 Task: Add a condition where "Skills Is Current's user's skills" in recently solved tickets.
Action: Mouse moved to (57, 264)
Screenshot: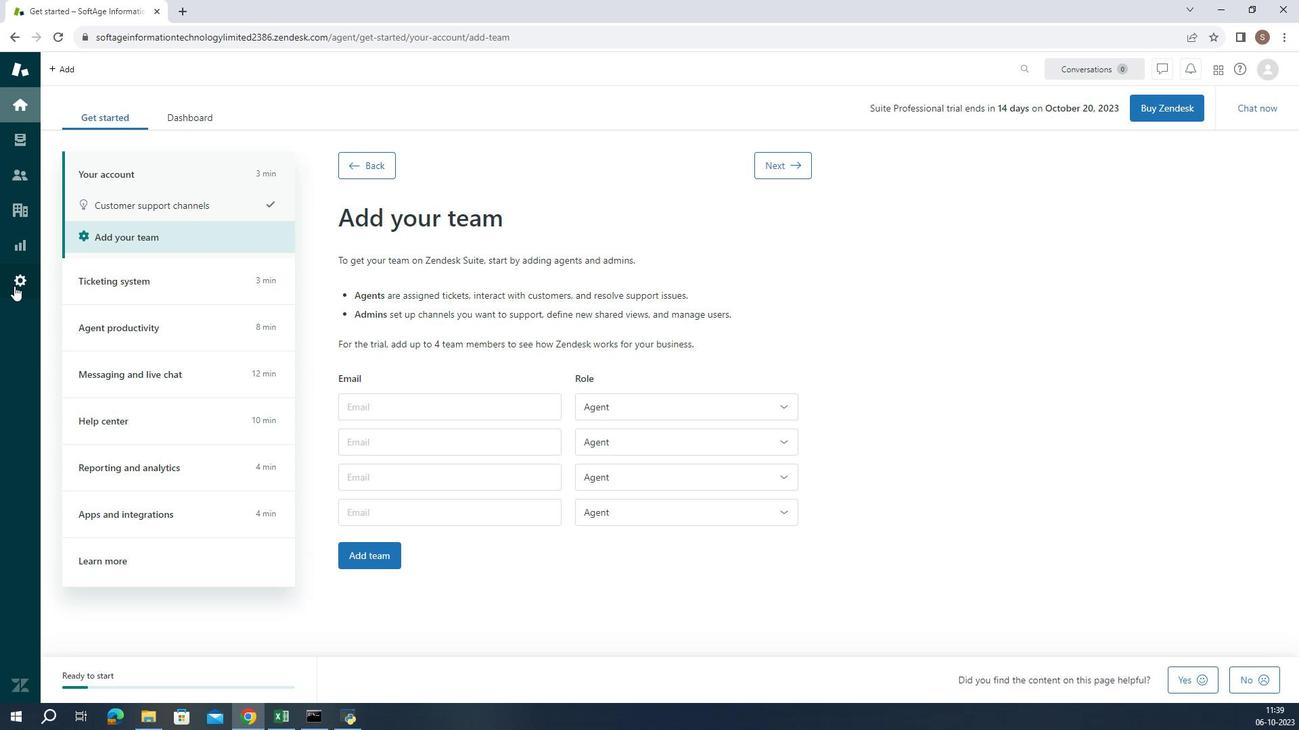 
Action: Mouse pressed left at (57, 264)
Screenshot: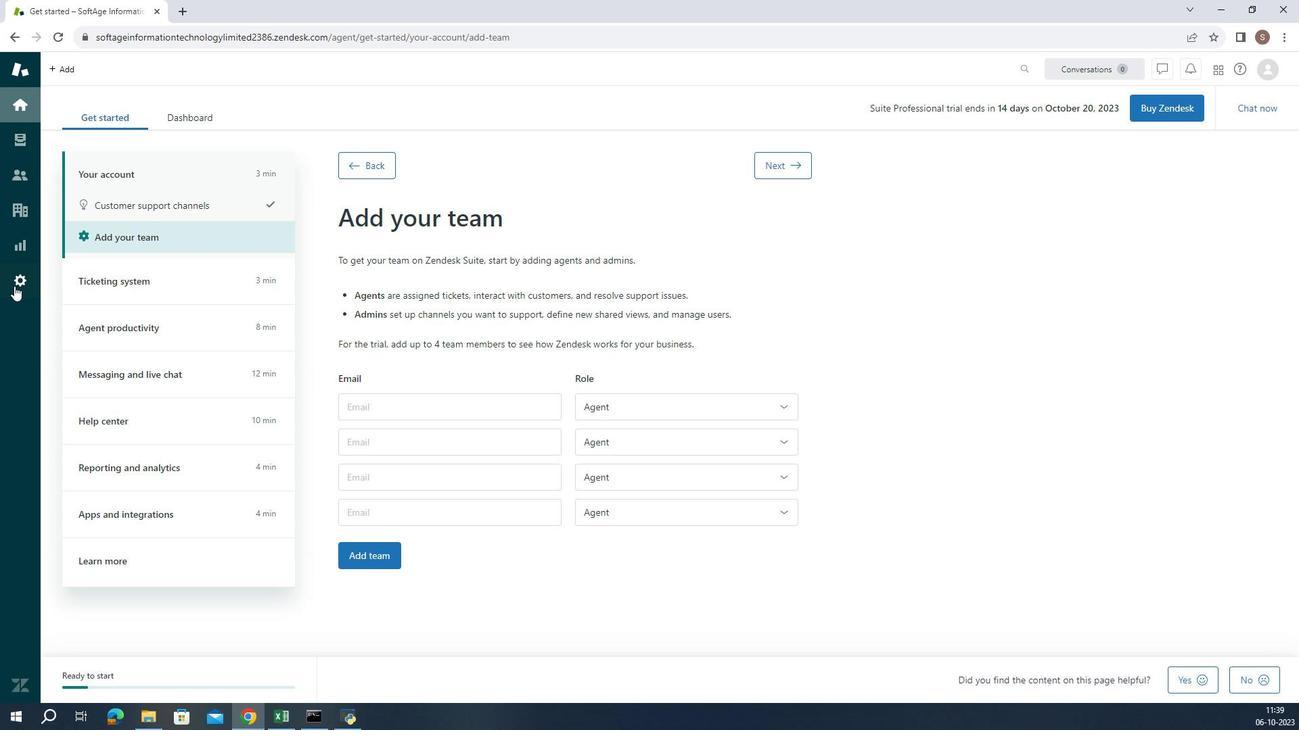 
Action: Mouse moved to (445, 628)
Screenshot: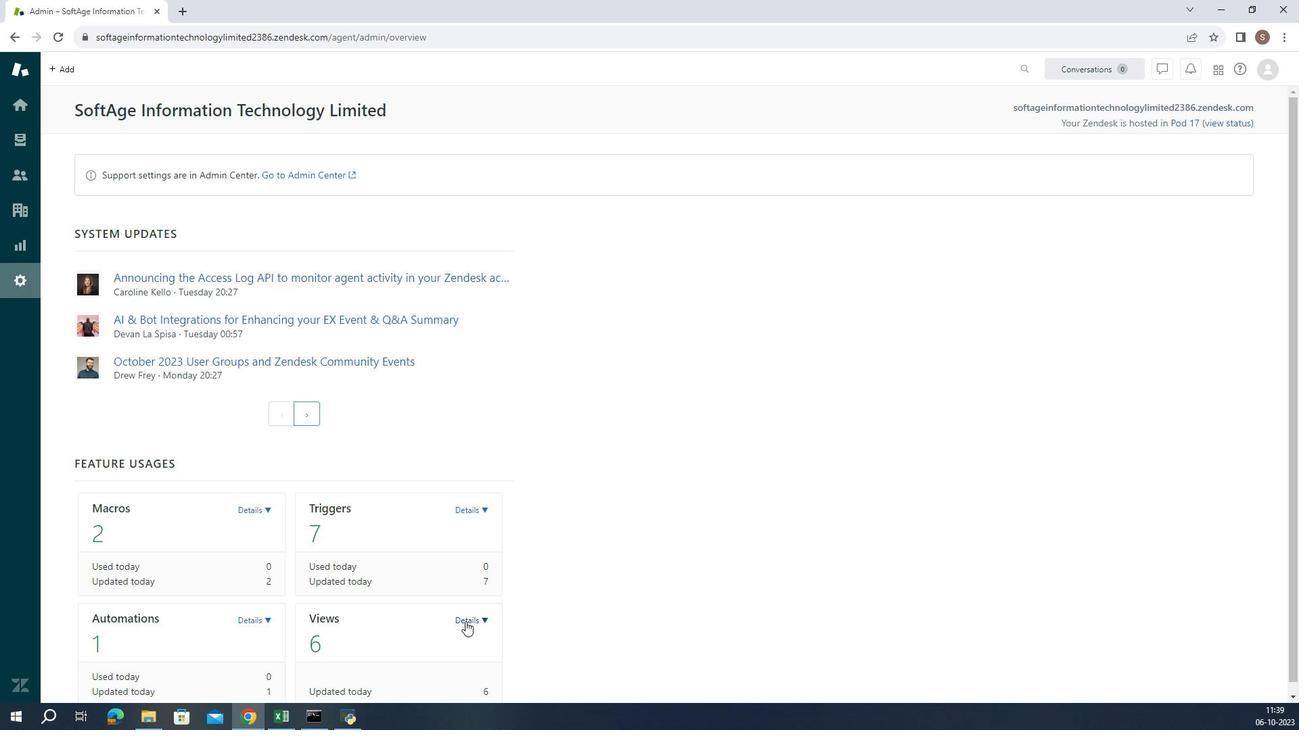 
Action: Mouse pressed left at (445, 628)
Screenshot: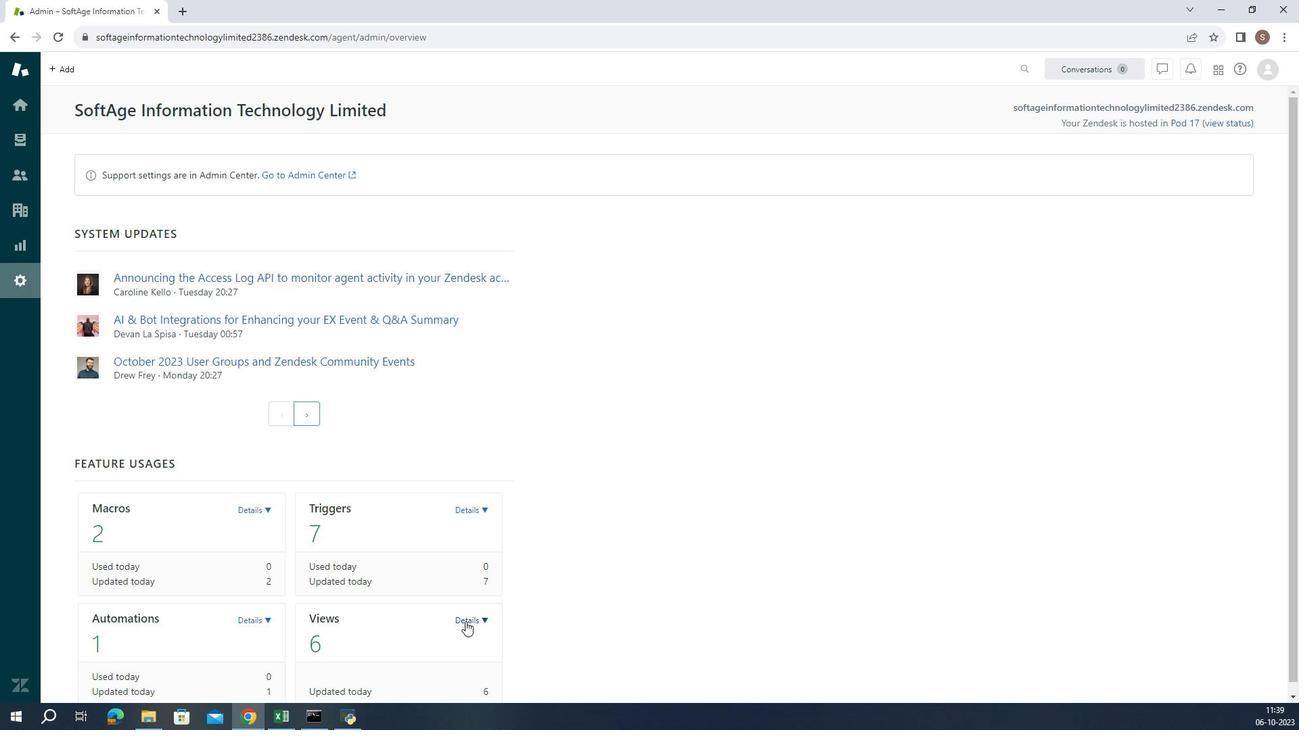 
Action: Mouse moved to (409, 677)
Screenshot: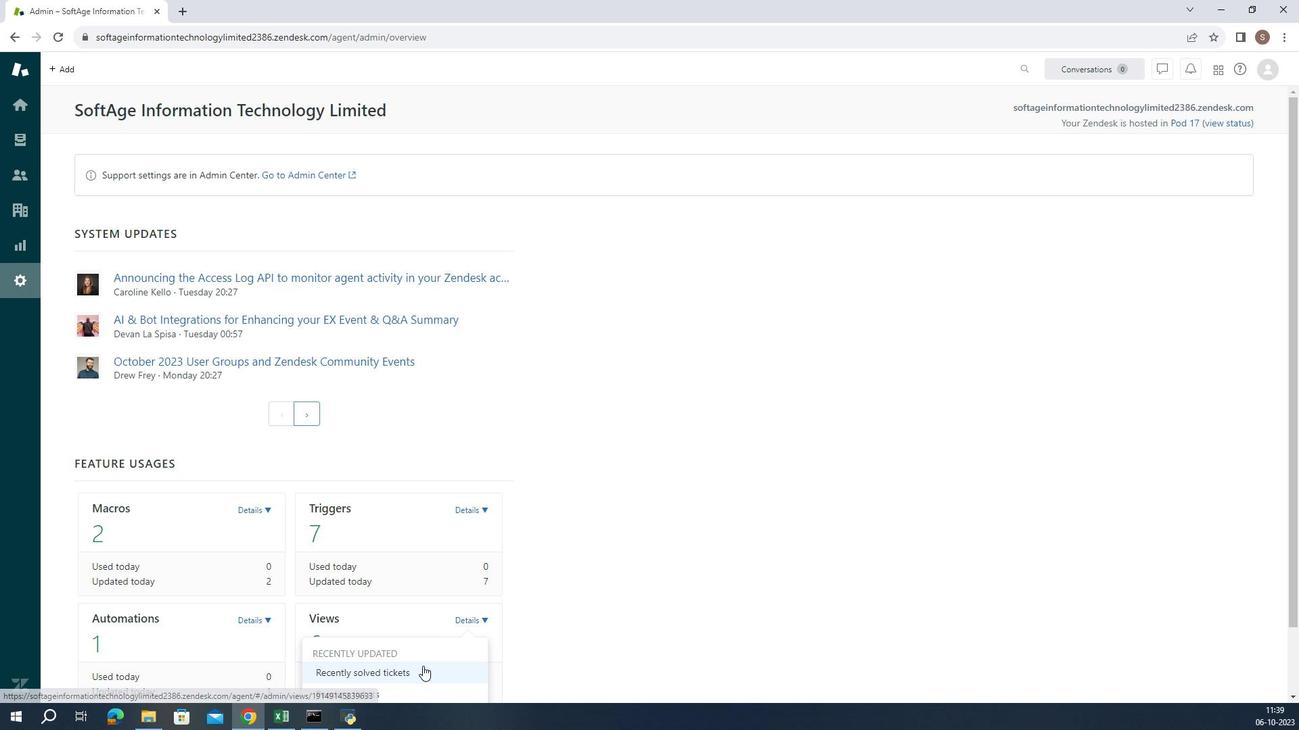 
Action: Mouse pressed left at (409, 677)
Screenshot: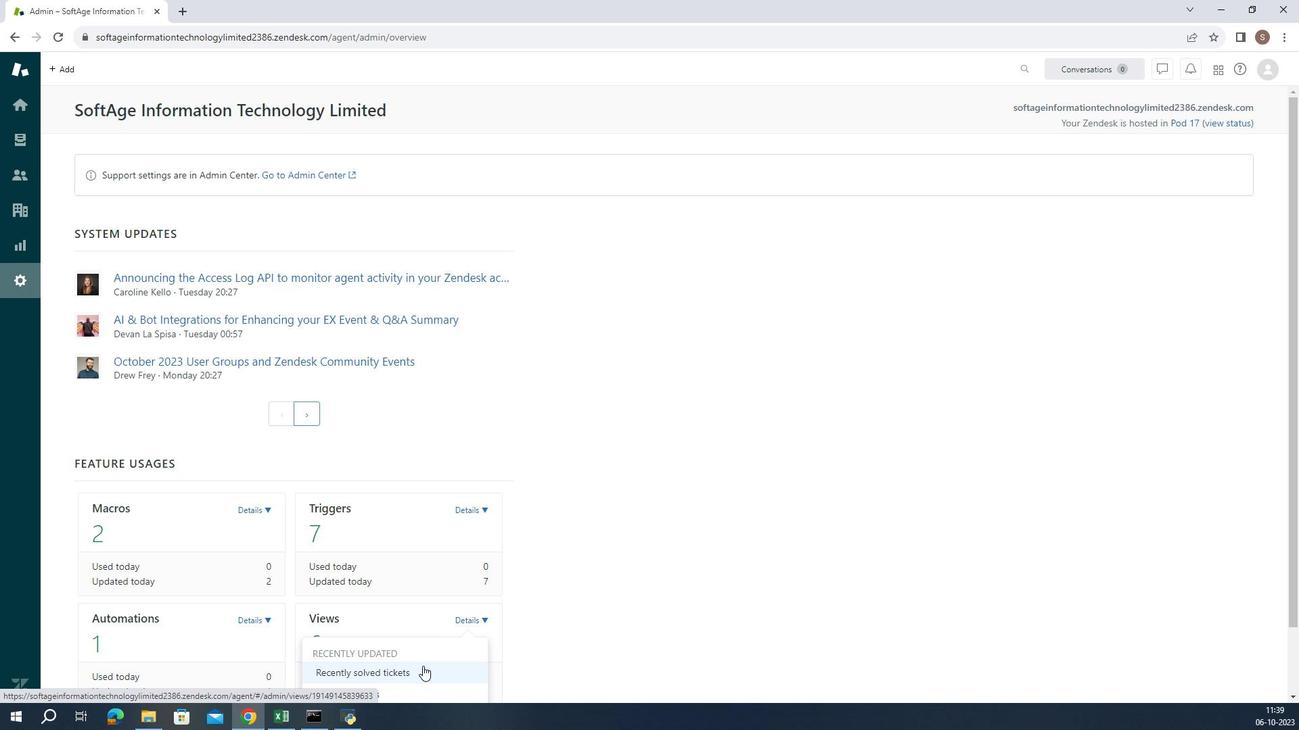 
Action: Mouse moved to (265, 443)
Screenshot: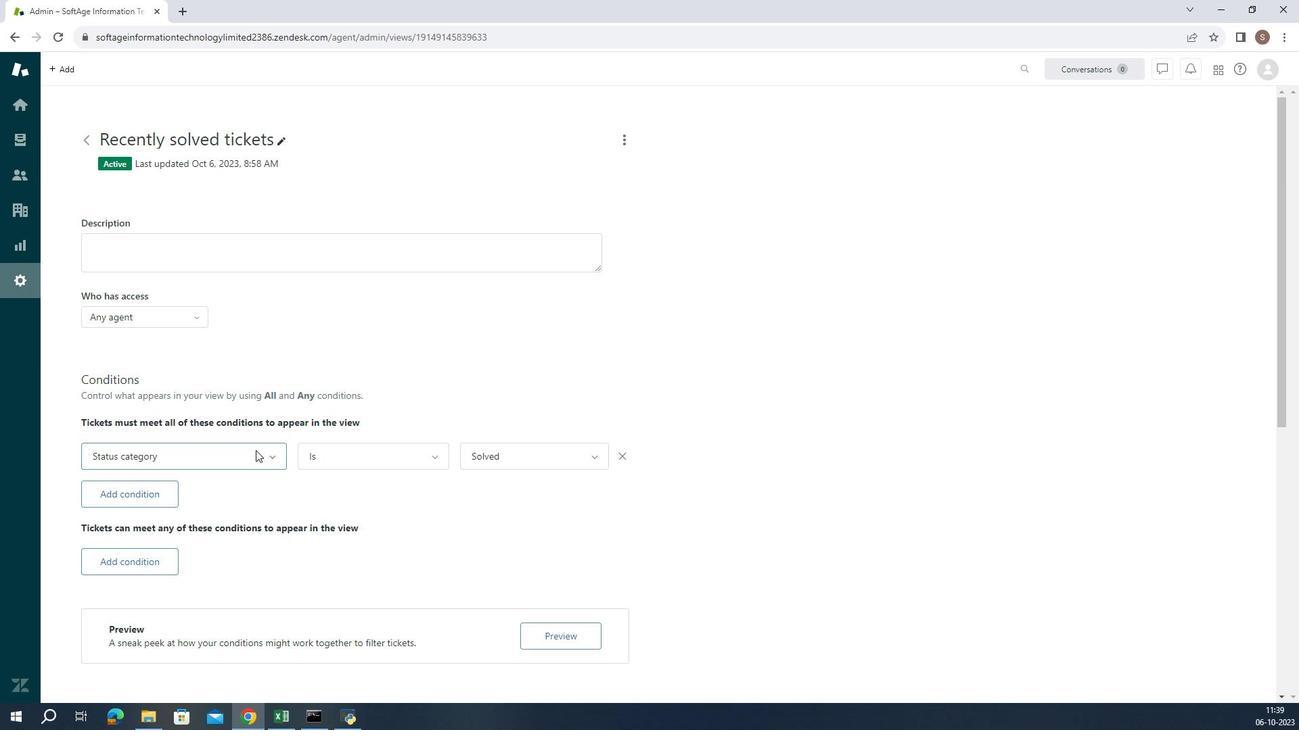 
Action: Mouse pressed left at (265, 443)
Screenshot: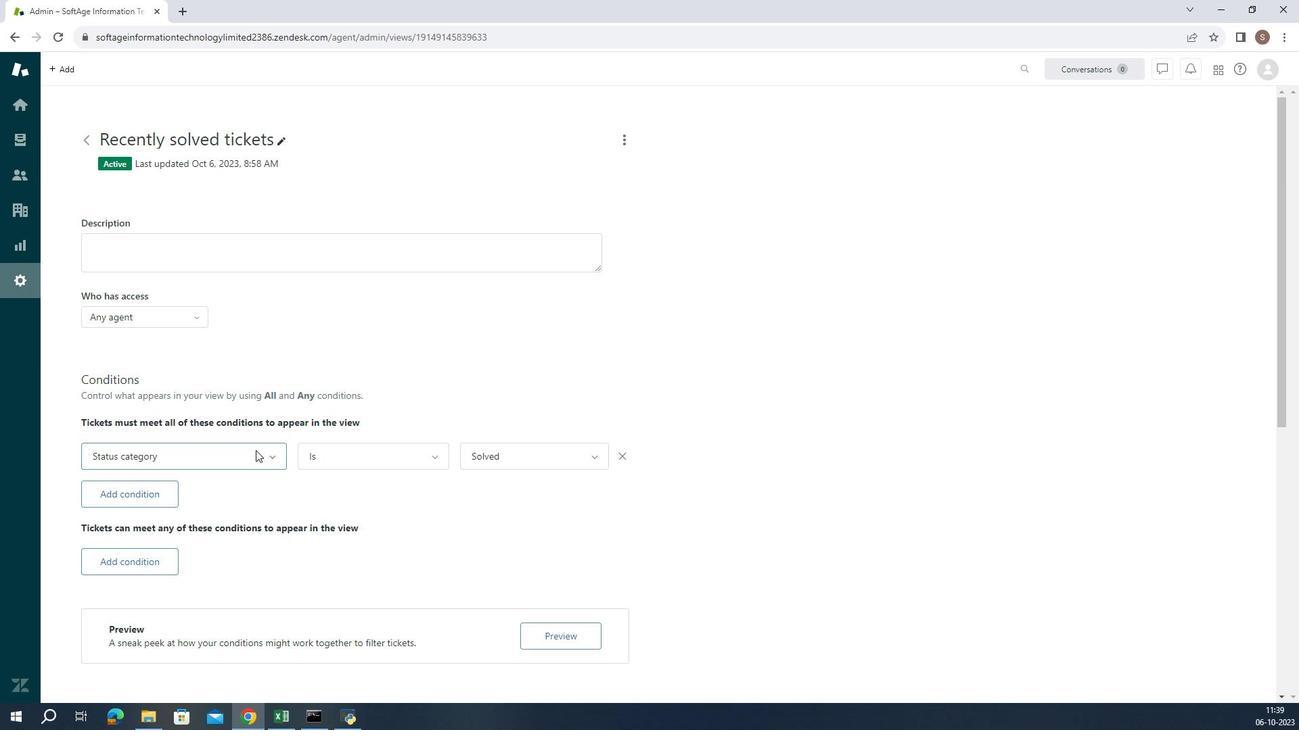 
Action: Mouse moved to (239, 338)
Screenshot: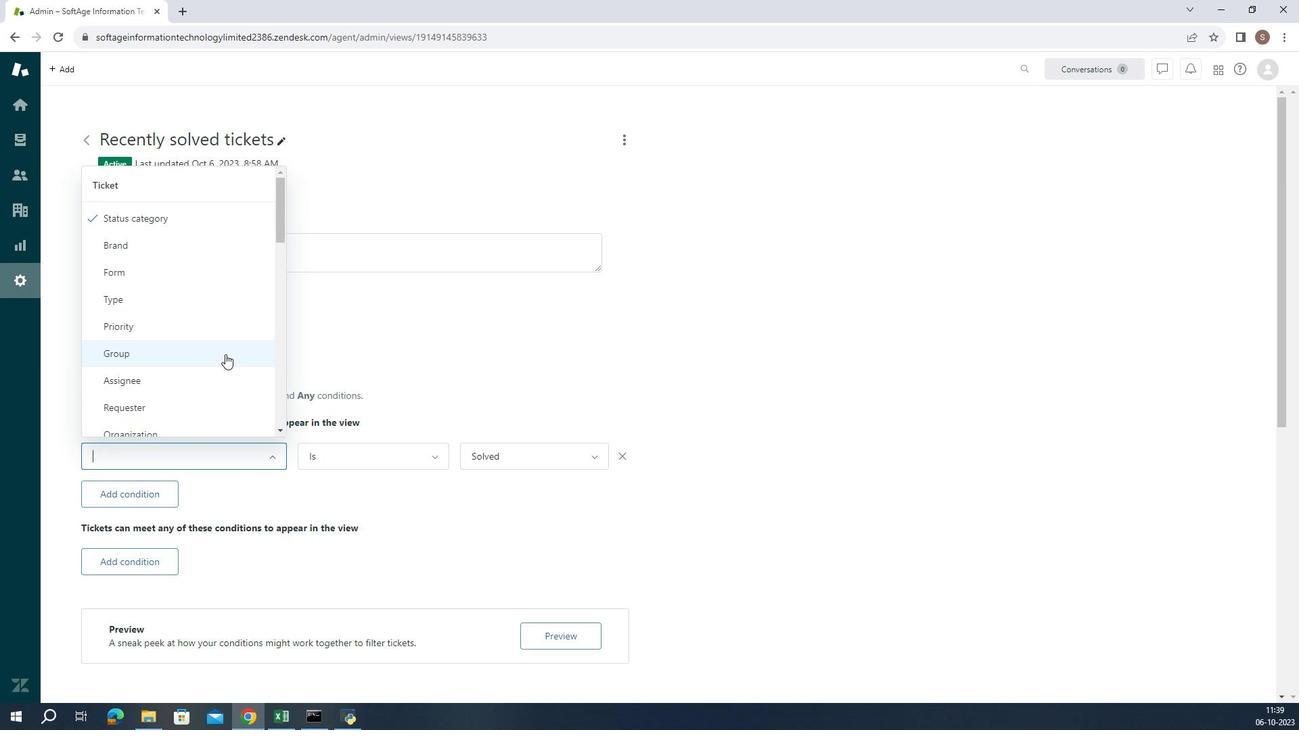 
Action: Mouse scrolled (239, 338) with delta (0, 0)
Screenshot: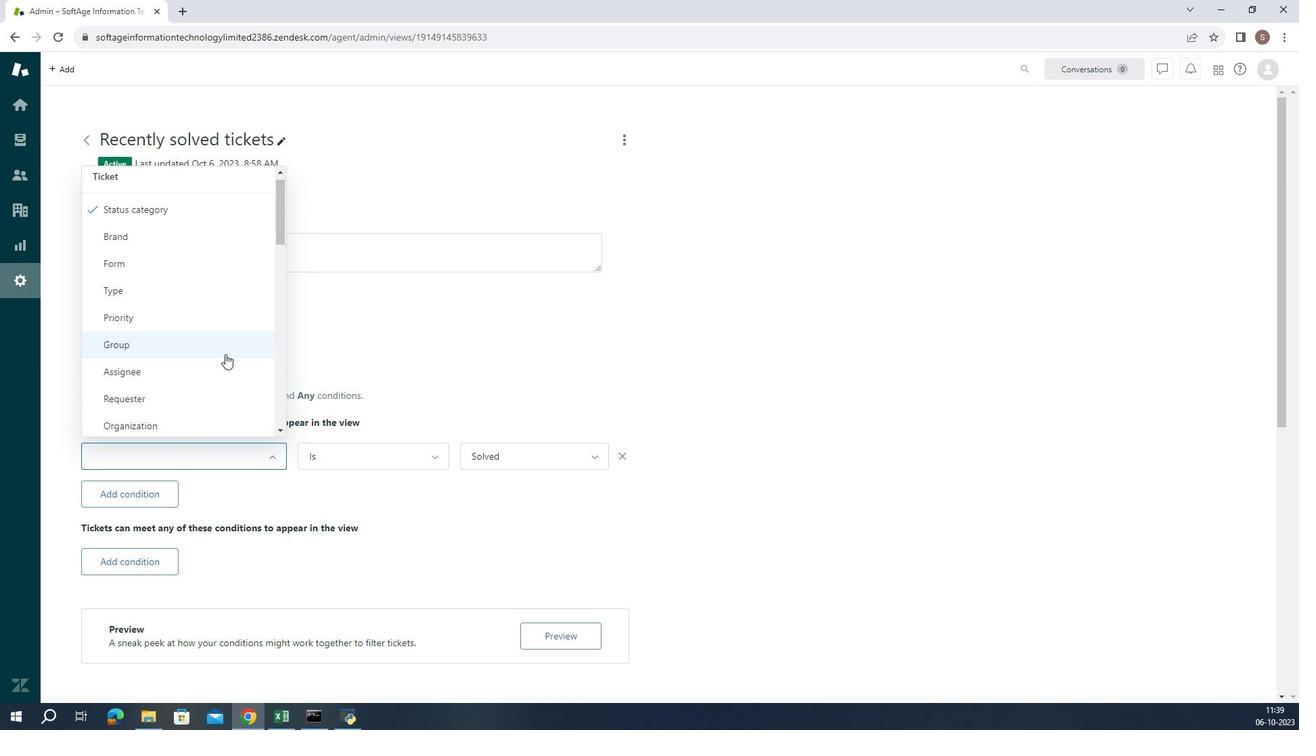 
Action: Mouse scrolled (239, 338) with delta (0, 0)
Screenshot: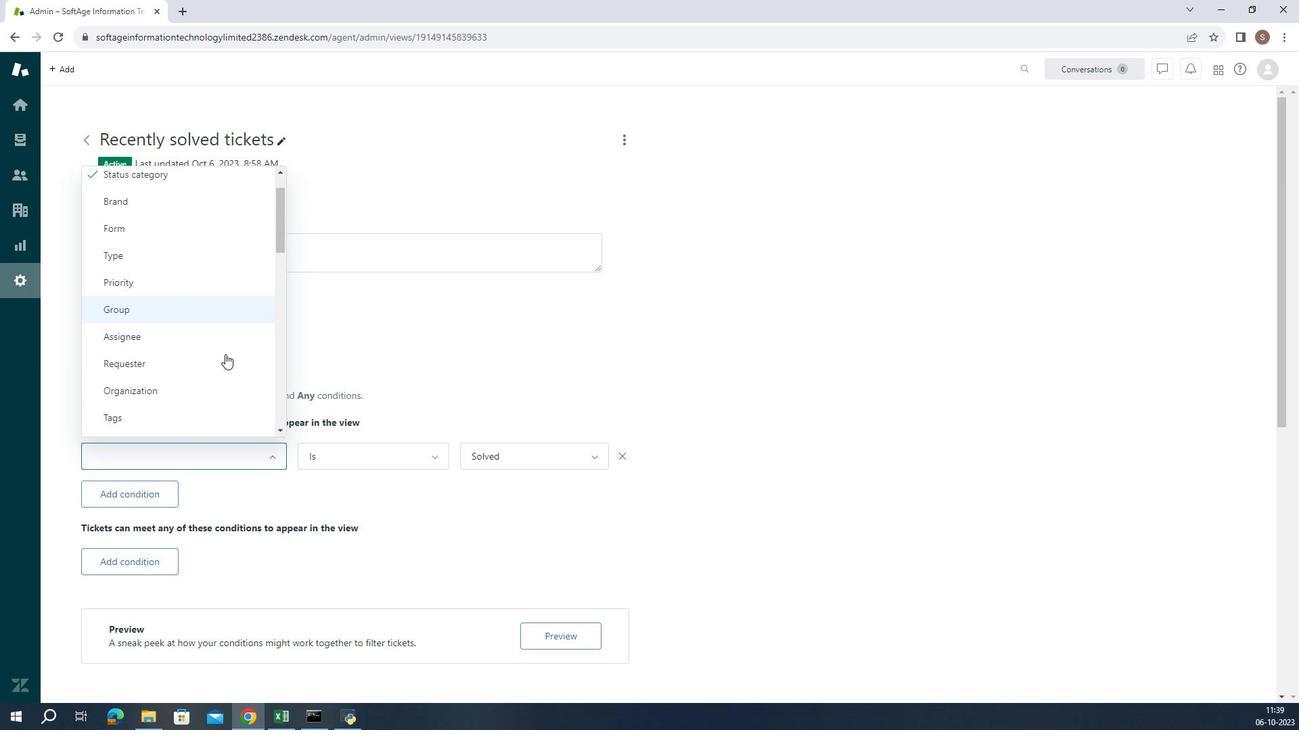 
Action: Mouse scrolled (239, 338) with delta (0, 0)
Screenshot: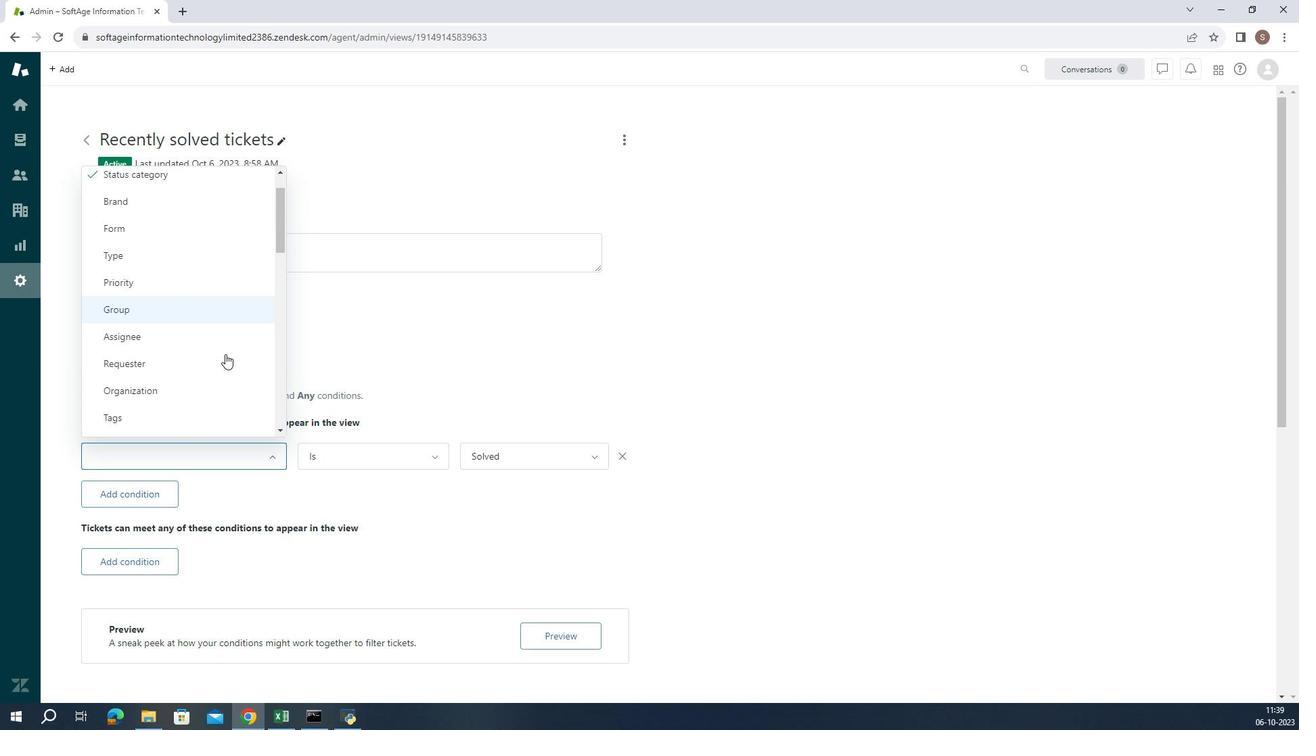 
Action: Mouse scrolled (239, 338) with delta (0, 0)
Screenshot: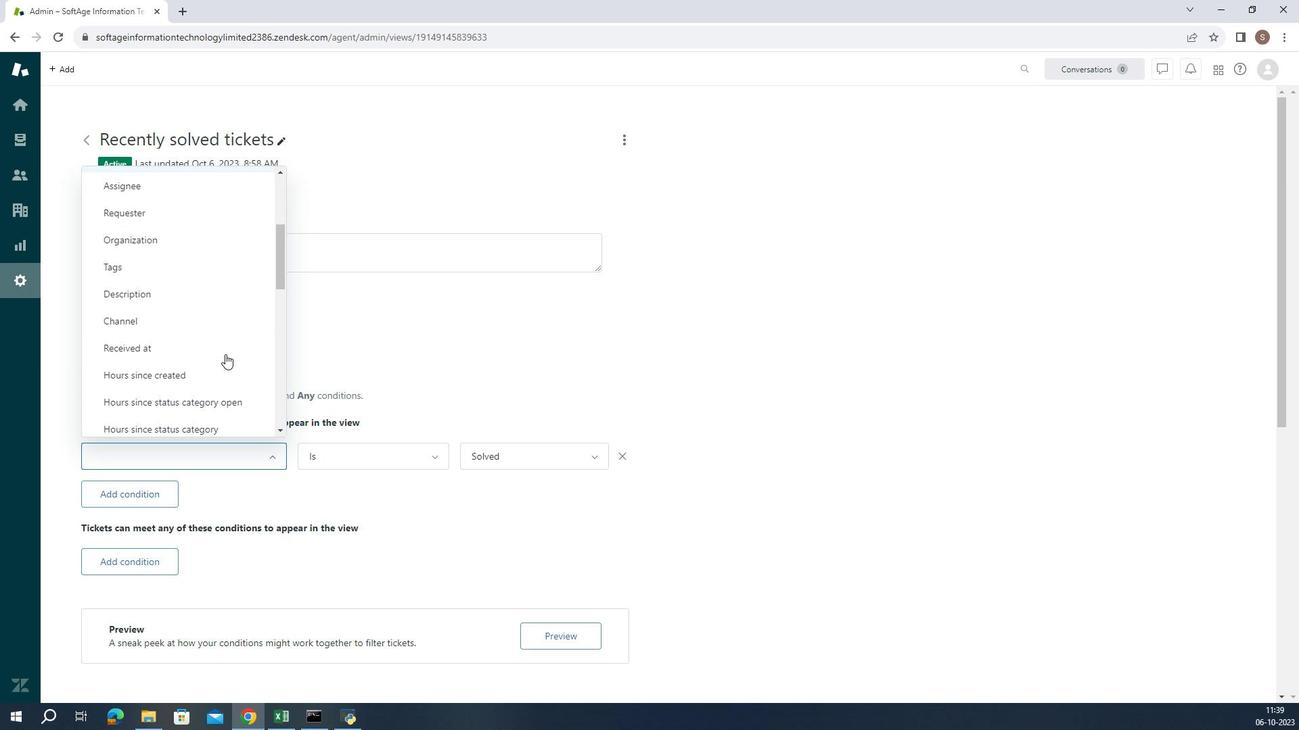 
Action: Mouse scrolled (239, 338) with delta (0, 0)
Screenshot: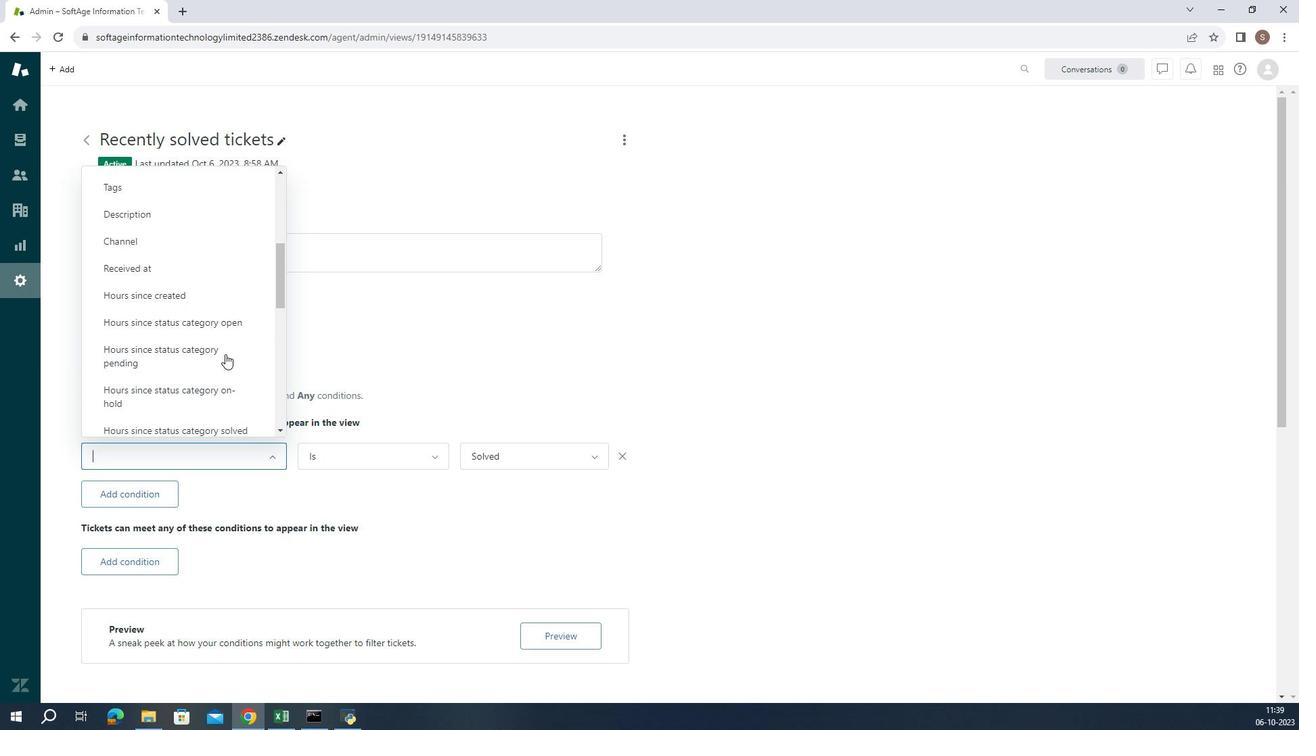 
Action: Mouse scrolled (239, 338) with delta (0, 0)
Screenshot: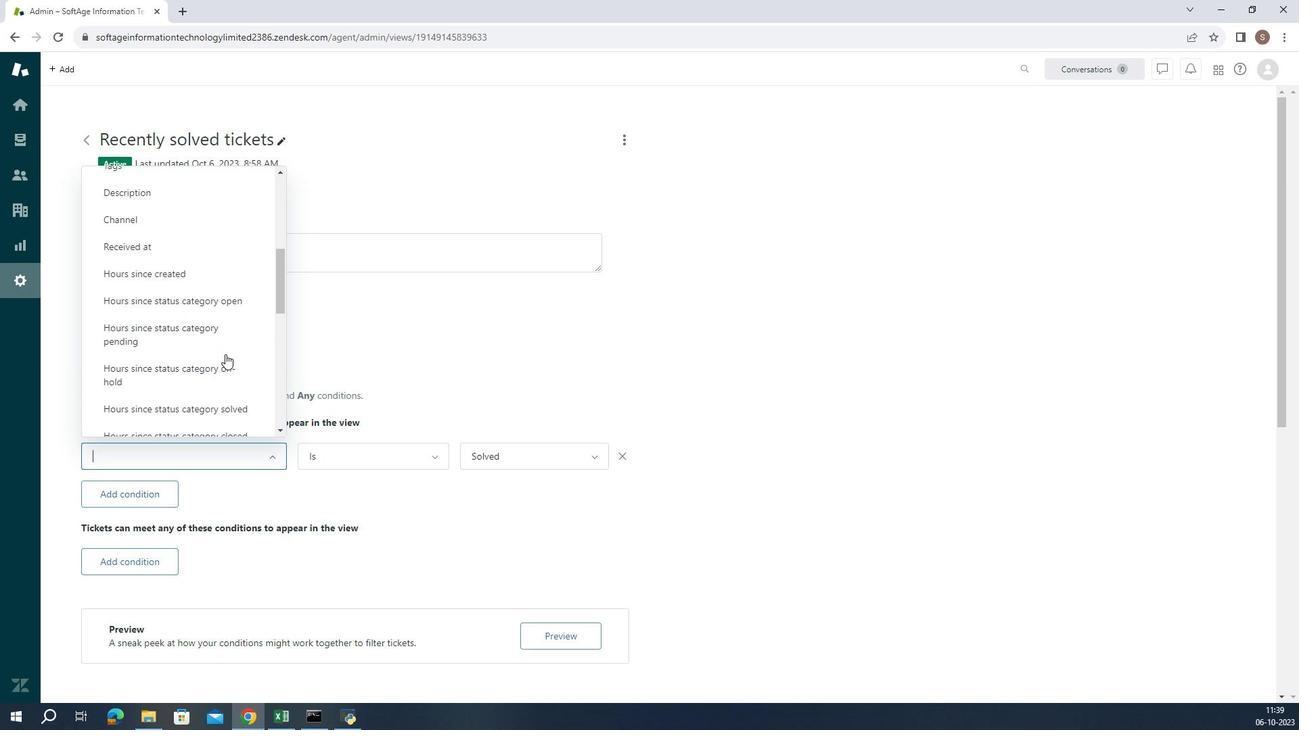 
Action: Mouse scrolled (239, 338) with delta (0, 0)
Screenshot: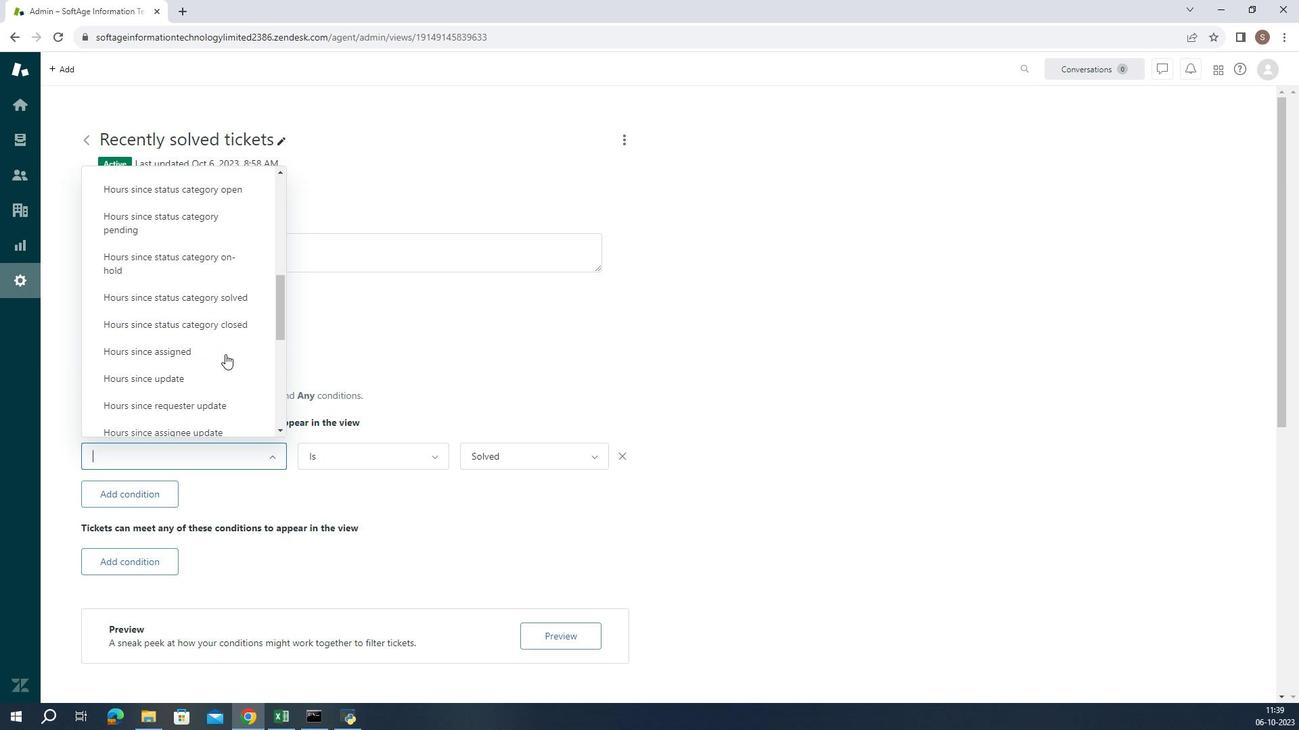
Action: Mouse scrolled (239, 338) with delta (0, 0)
Screenshot: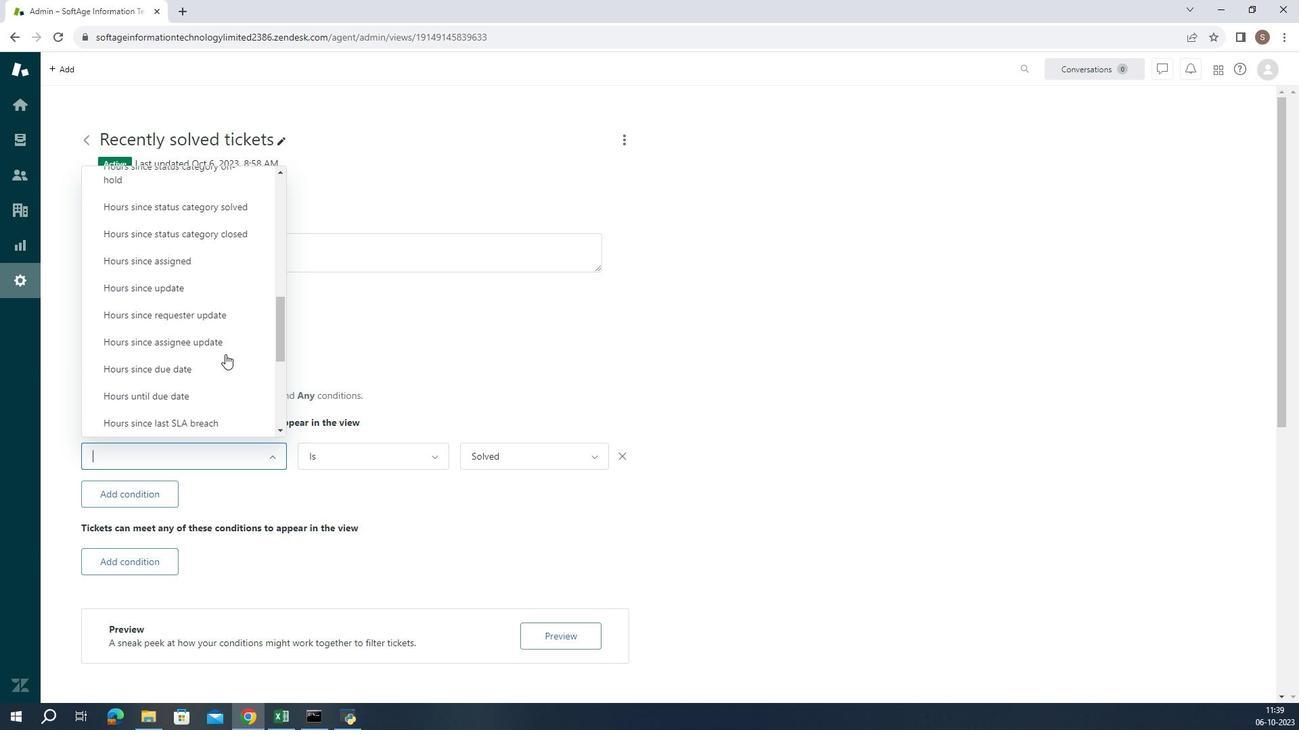 
Action: Mouse scrolled (239, 338) with delta (0, 0)
Screenshot: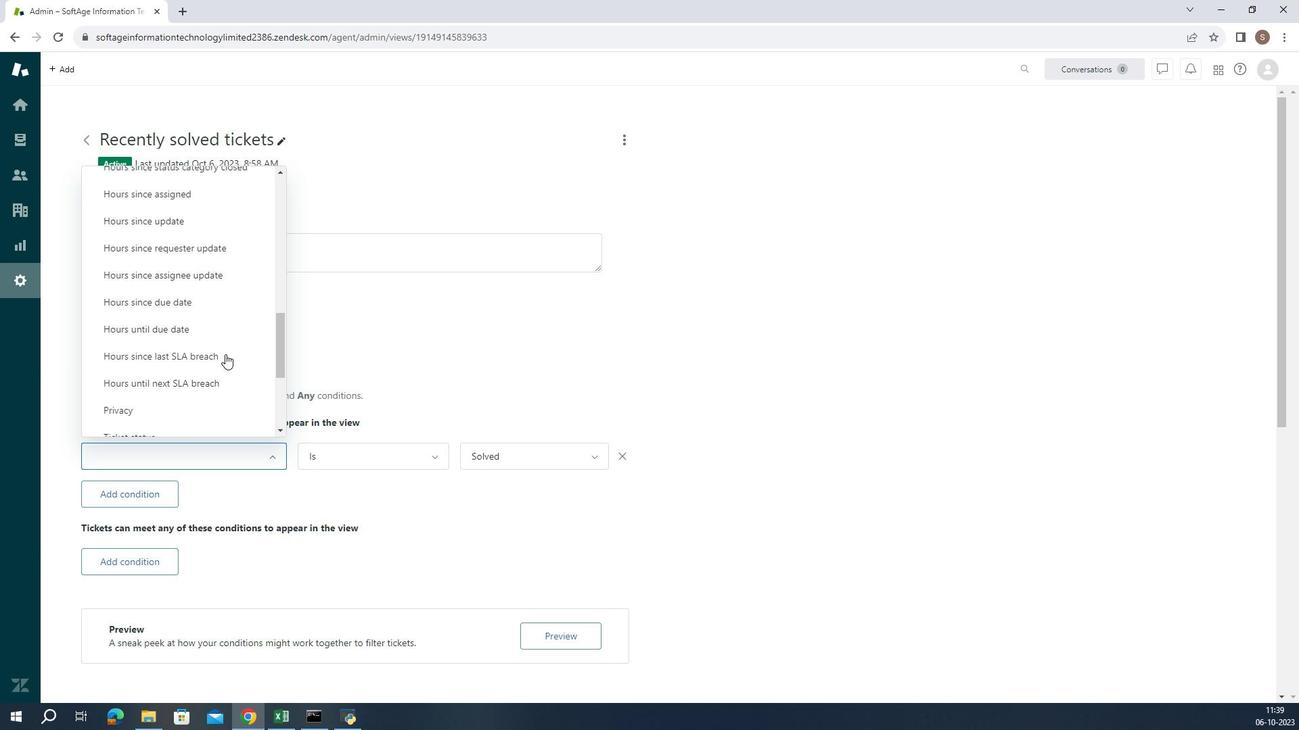 
Action: Mouse scrolled (239, 338) with delta (0, 0)
Screenshot: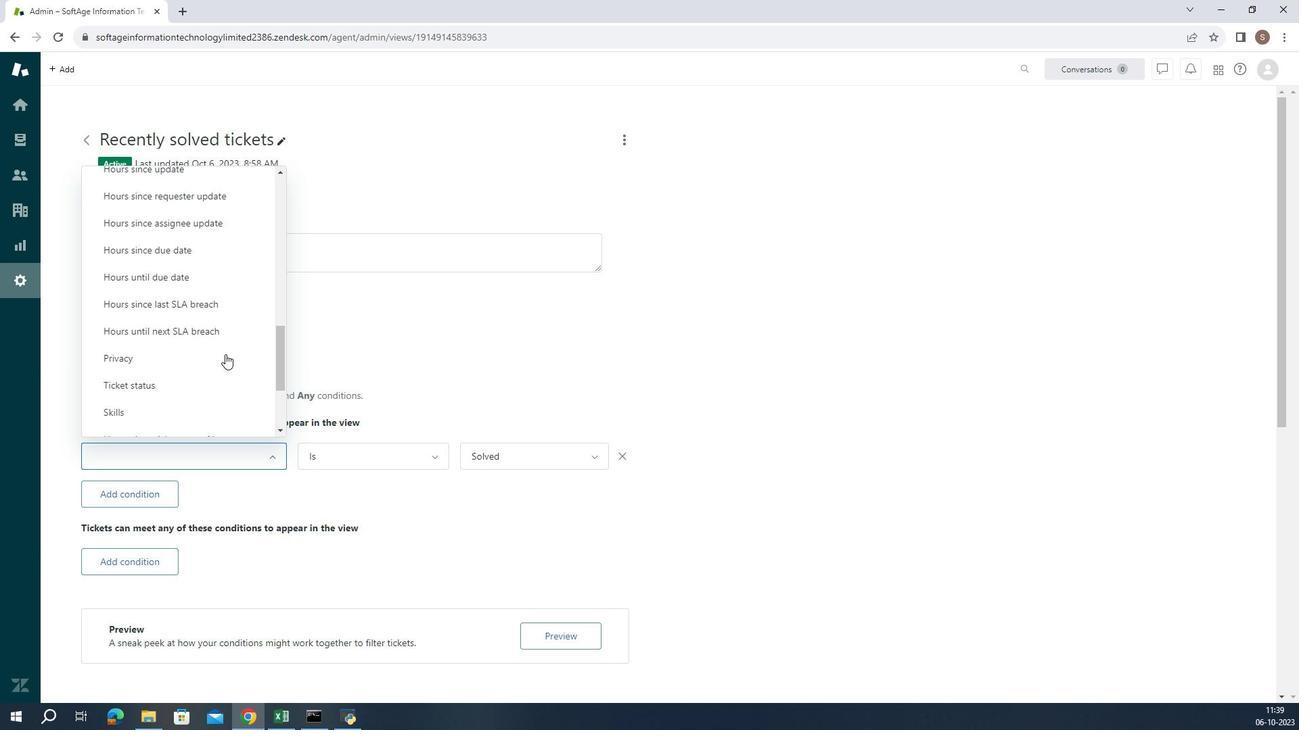
Action: Mouse moved to (233, 338)
Screenshot: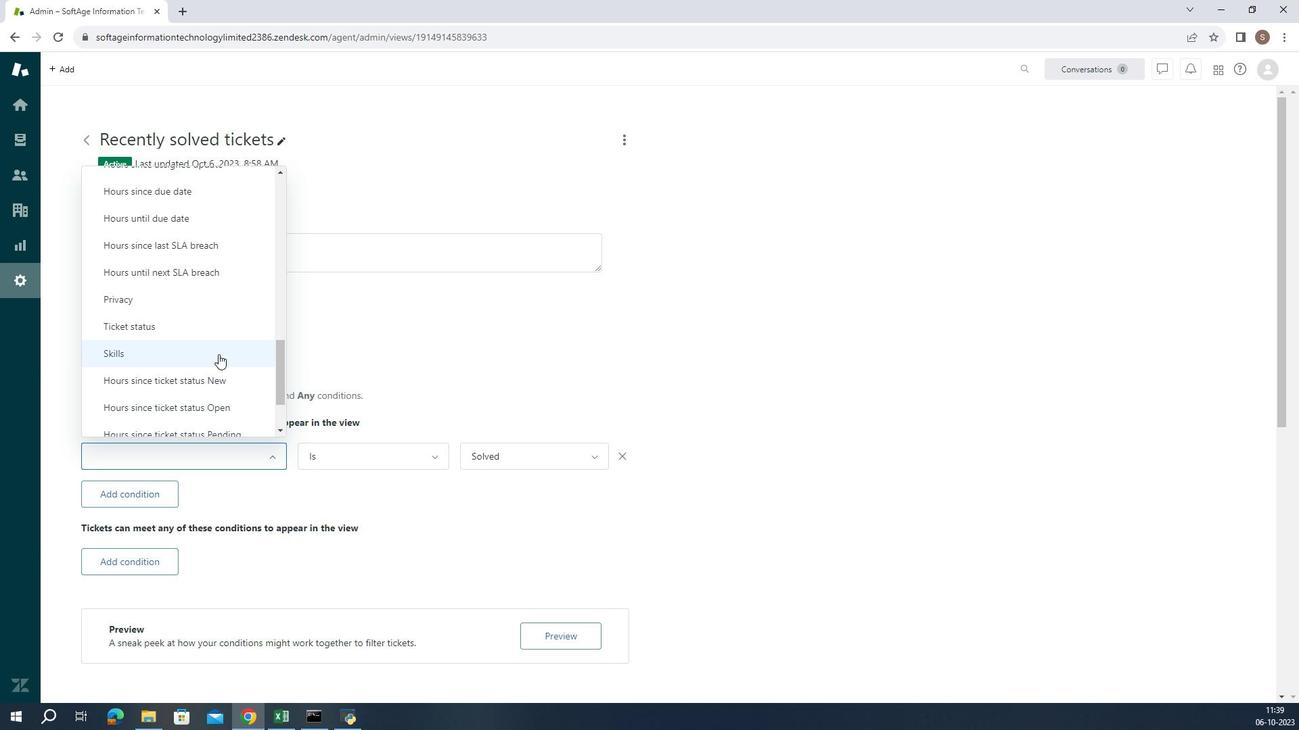 
Action: Mouse pressed left at (233, 338)
Screenshot: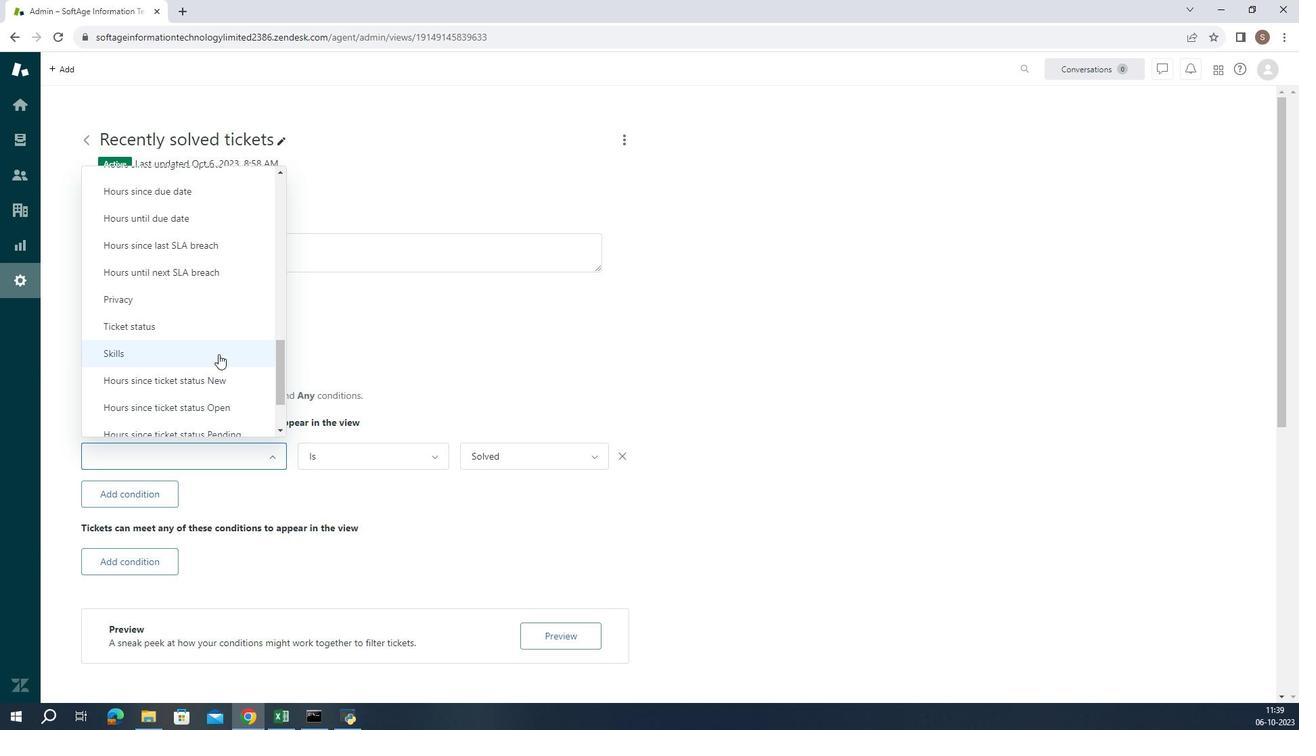 
Action: Mouse moved to (375, 449)
Screenshot: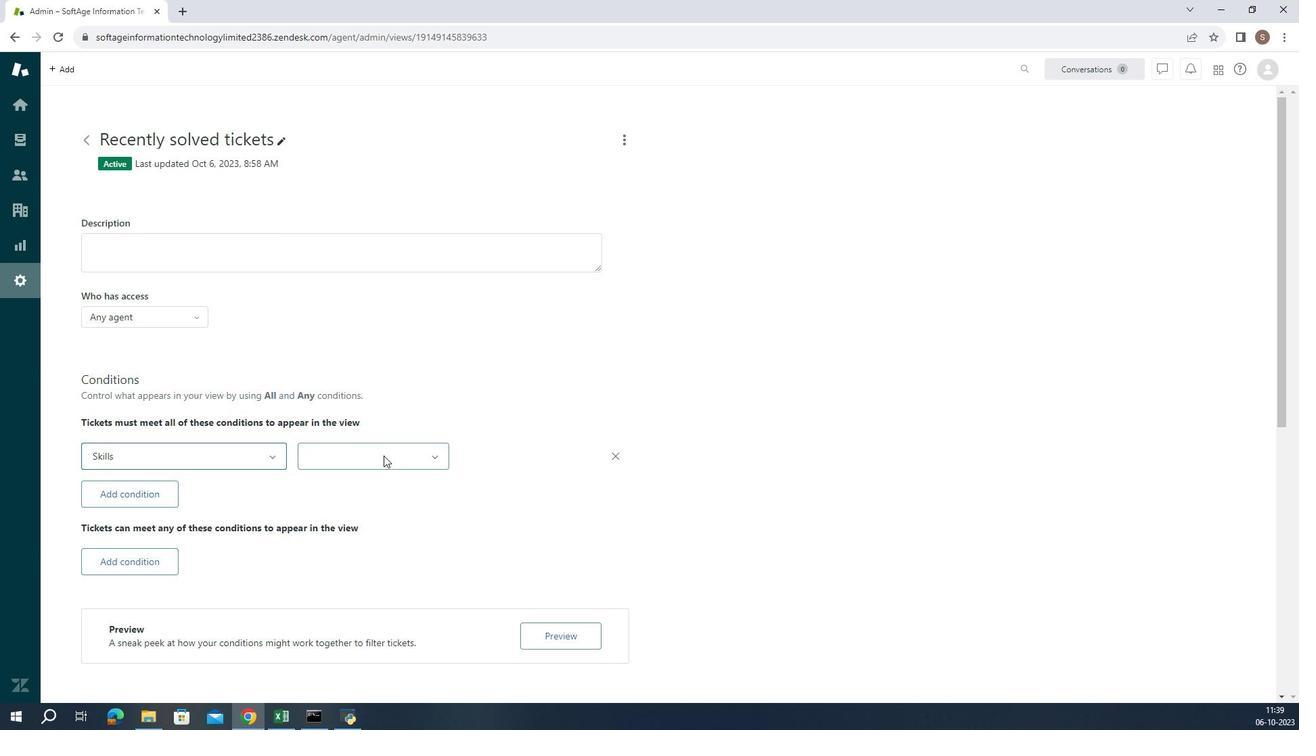 
Action: Mouse pressed left at (375, 449)
Screenshot: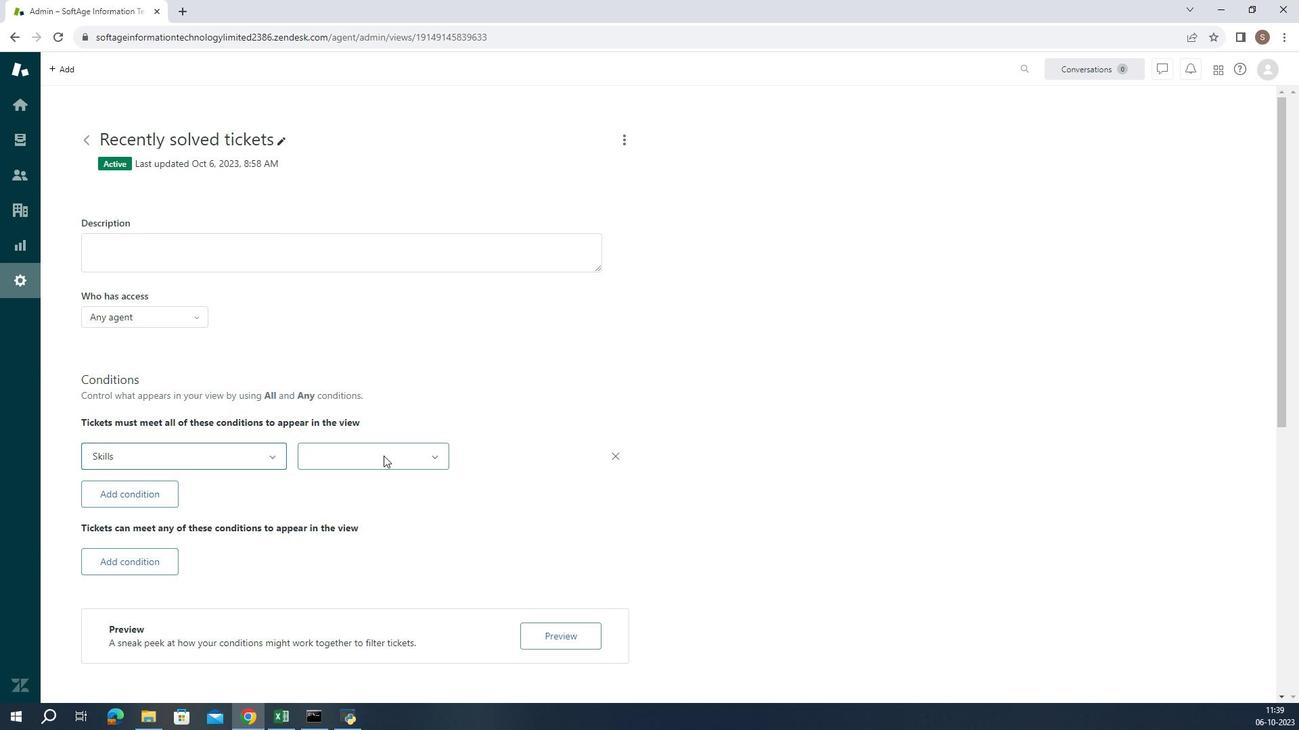 
Action: Mouse moved to (377, 493)
Screenshot: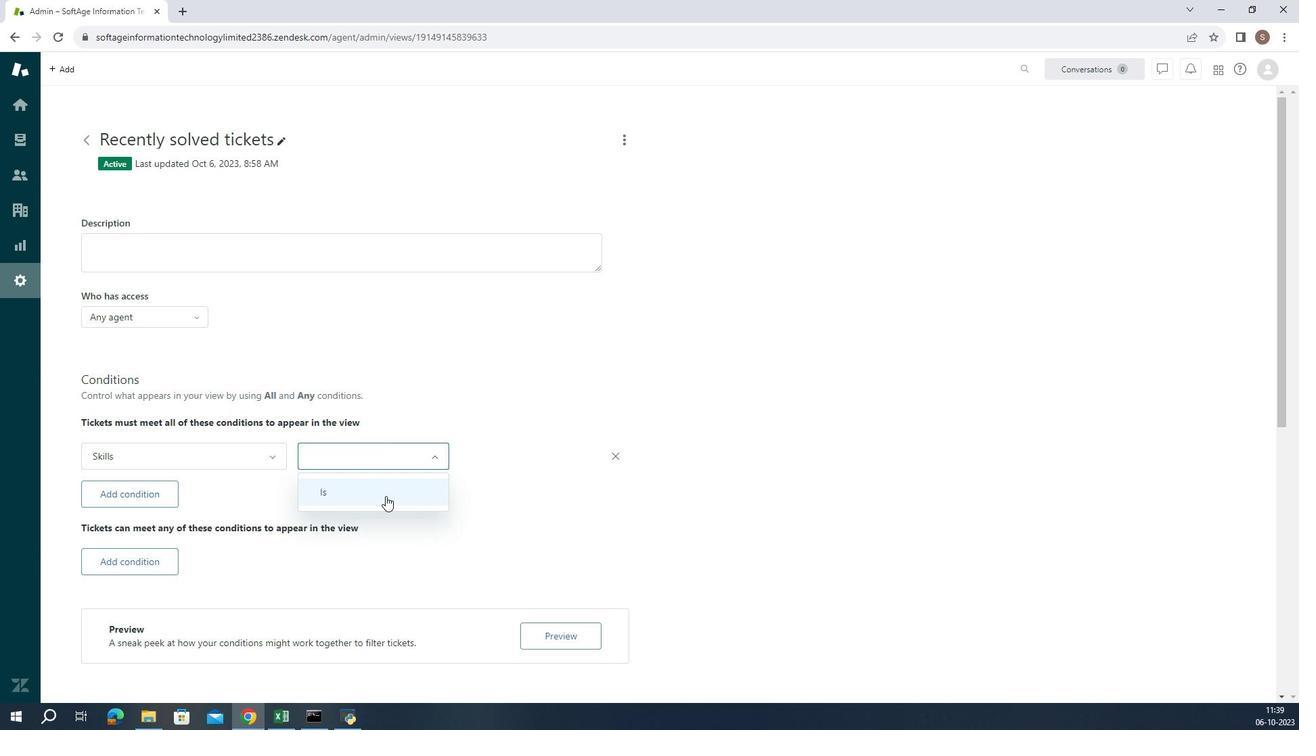 
Action: Mouse pressed left at (377, 493)
Screenshot: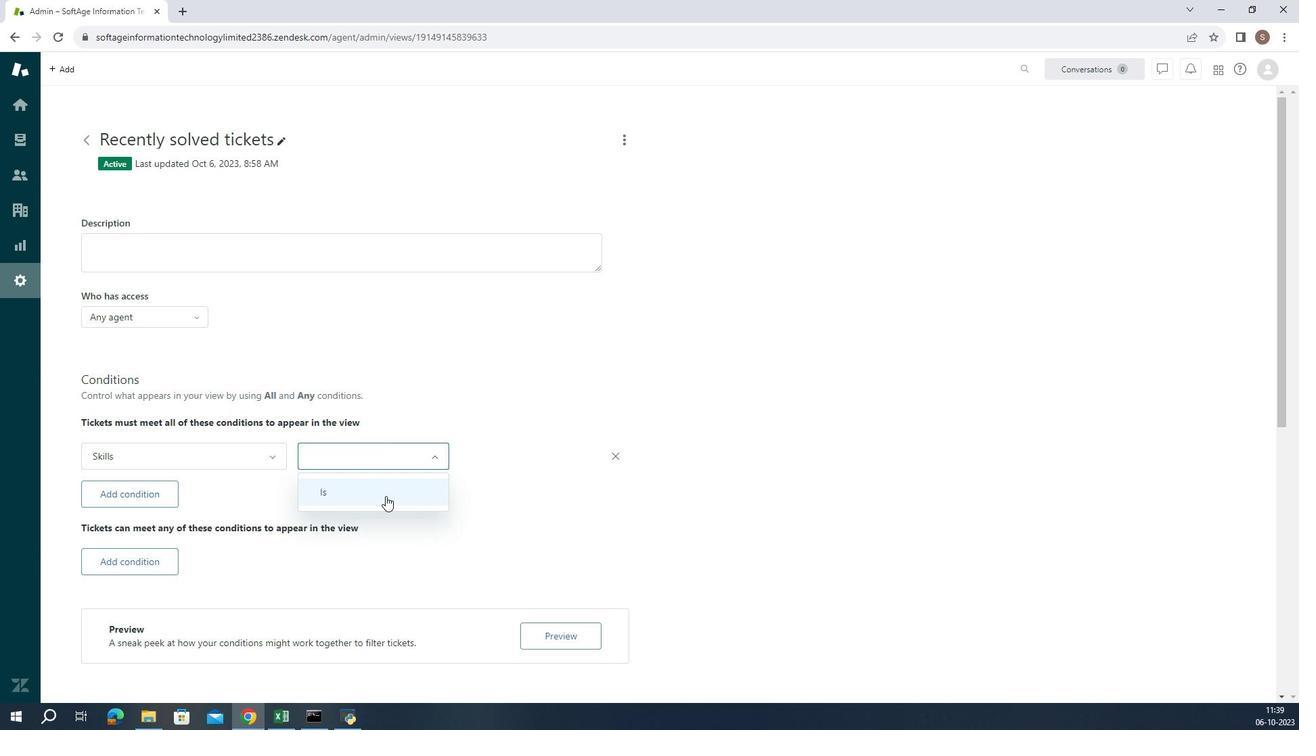 
Action: Mouse moved to (461, 451)
Screenshot: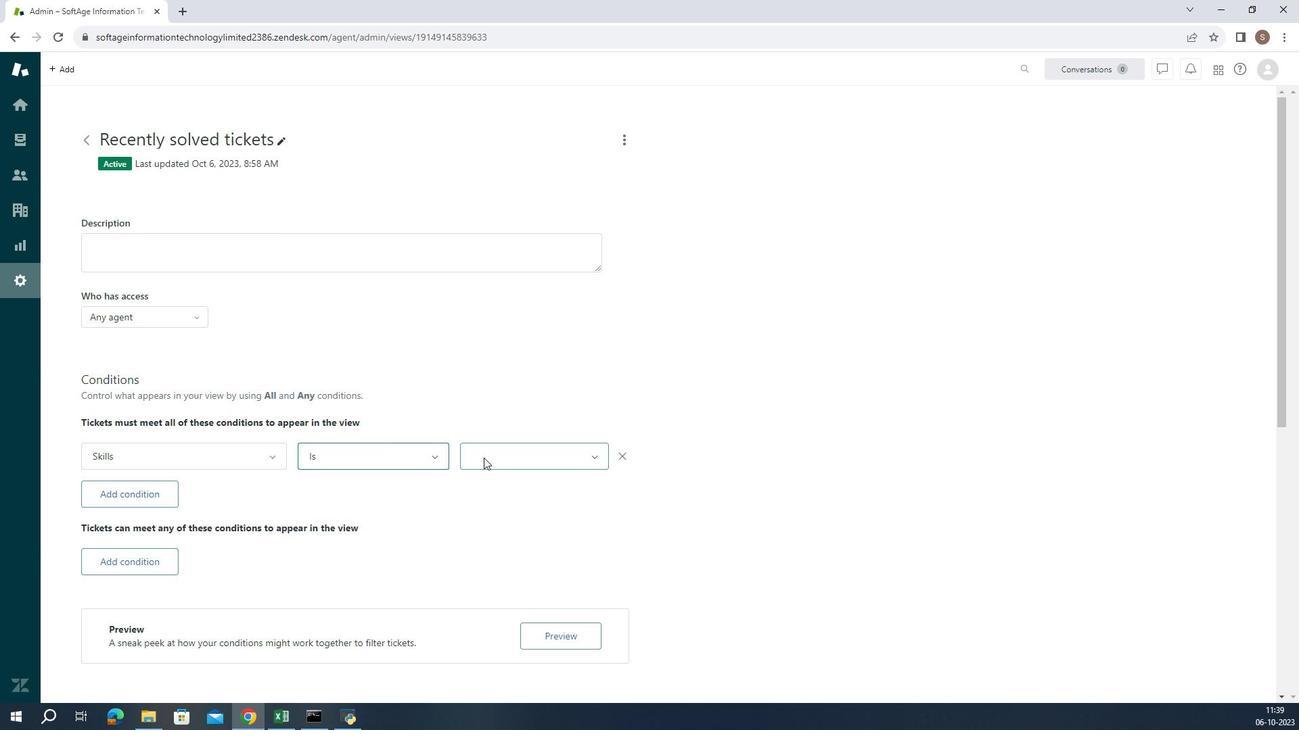 
Action: Mouse pressed left at (461, 451)
Screenshot: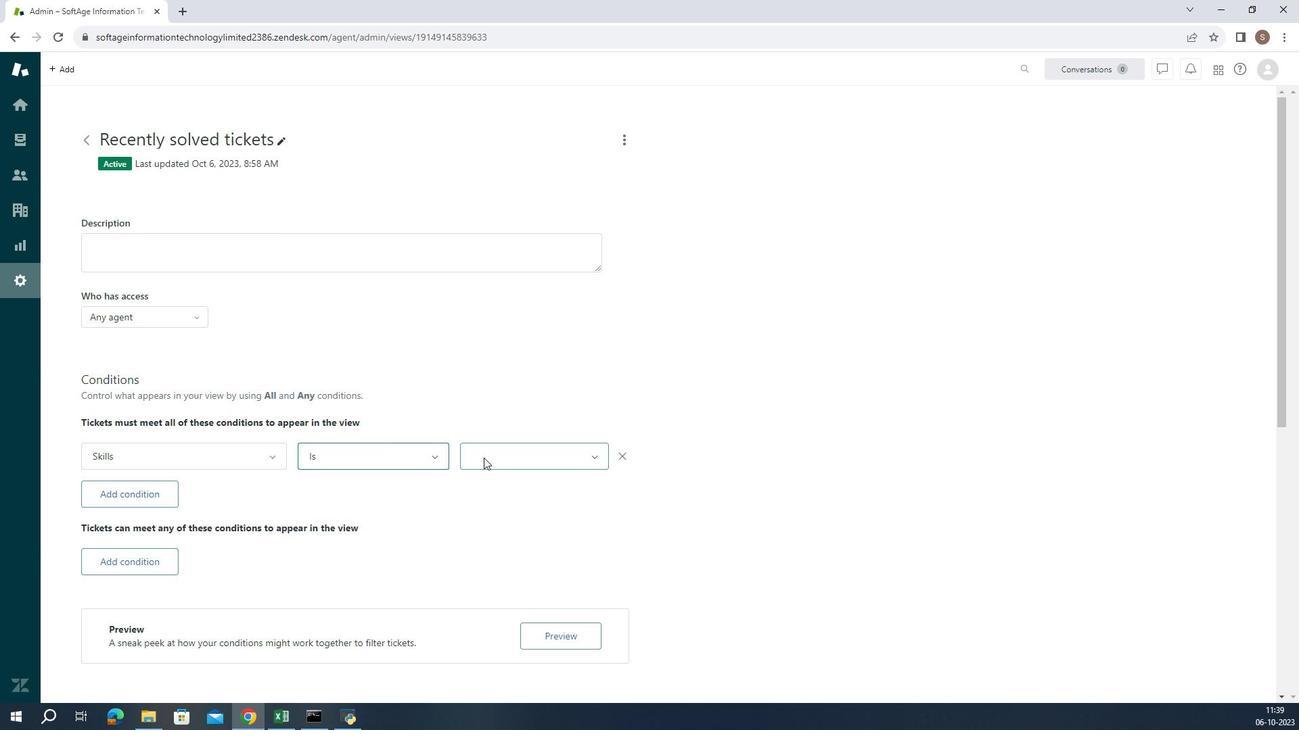 
Action: Mouse moved to (474, 493)
Screenshot: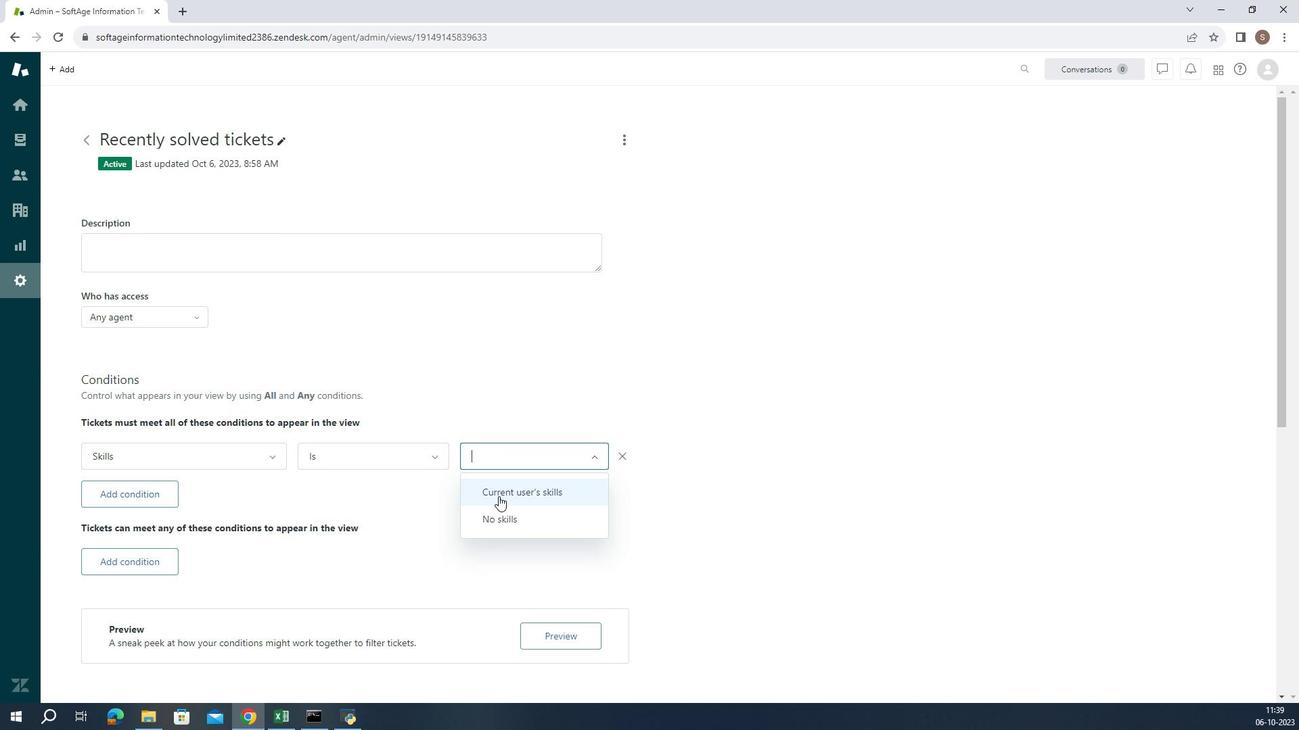 
Action: Mouse pressed left at (474, 493)
Screenshot: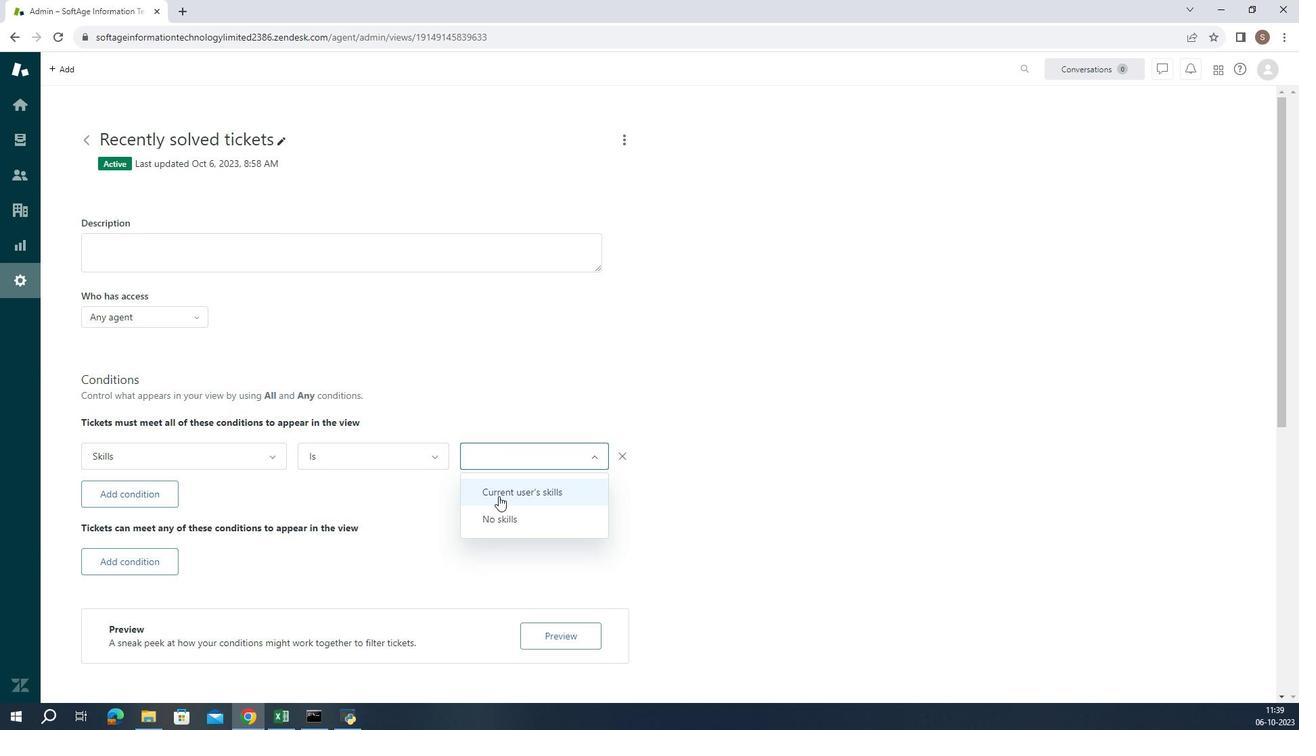 
Action: Mouse moved to (390, 493)
Screenshot: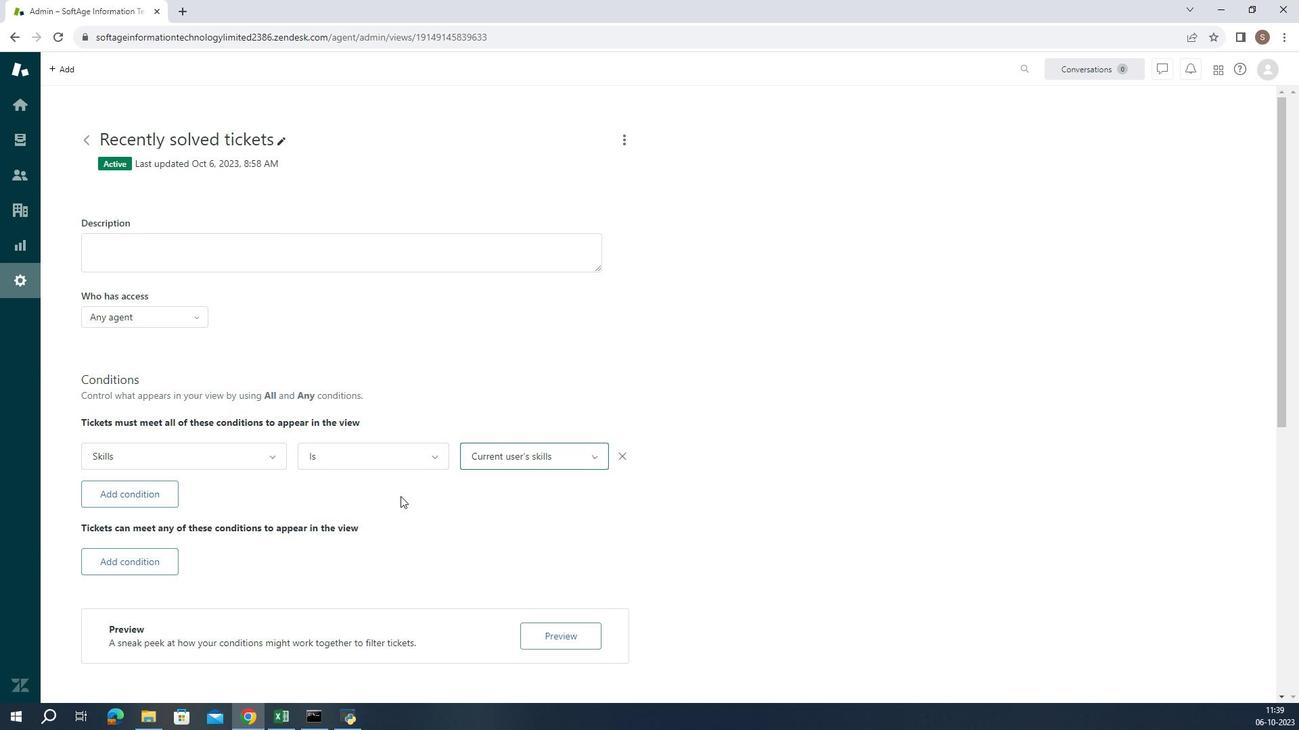 
Action: Mouse pressed left at (390, 493)
Screenshot: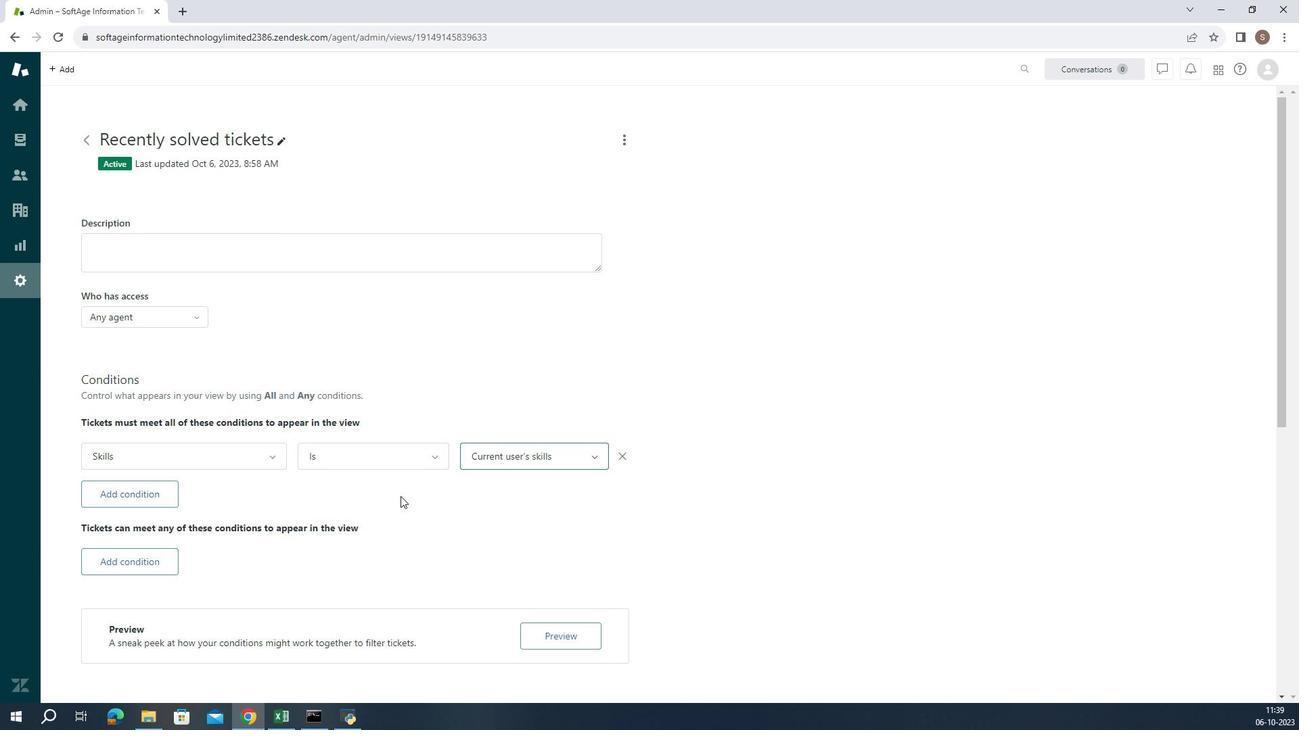 
Action: Mouse moved to (391, 494)
Screenshot: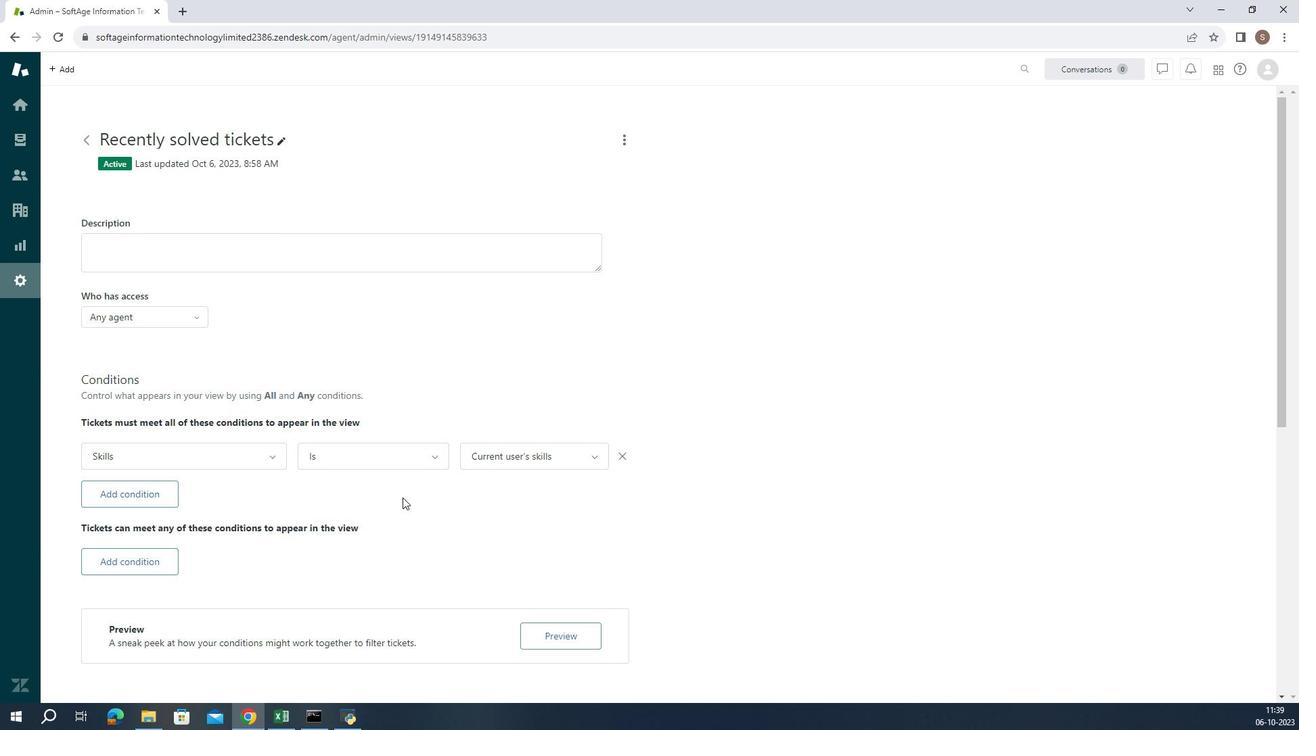
